 Task: Add a signature Megan Martinez containing Best wishes for a happy National Hug Day, Megan Martinez to email address softage.6@softage.net and add a folder Home insurance
Action: Mouse moved to (103, 94)
Screenshot: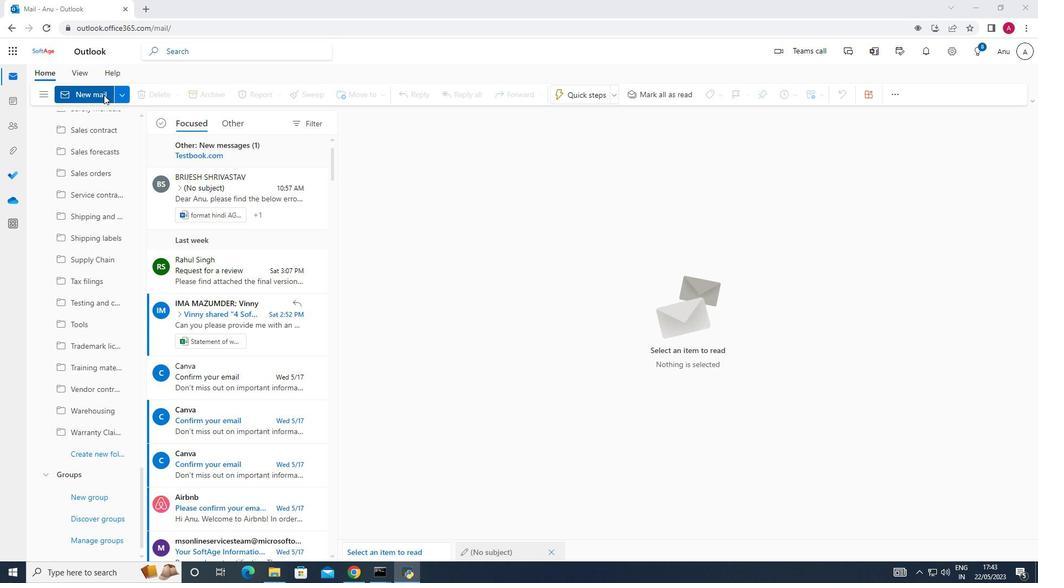 
Action: Mouse pressed left at (103, 94)
Screenshot: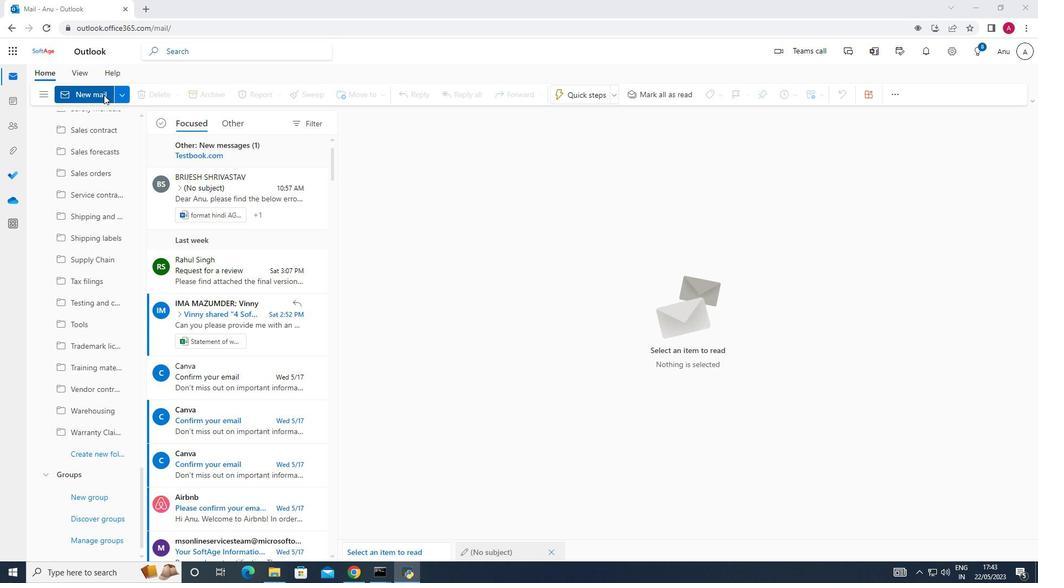 
Action: Mouse moved to (738, 94)
Screenshot: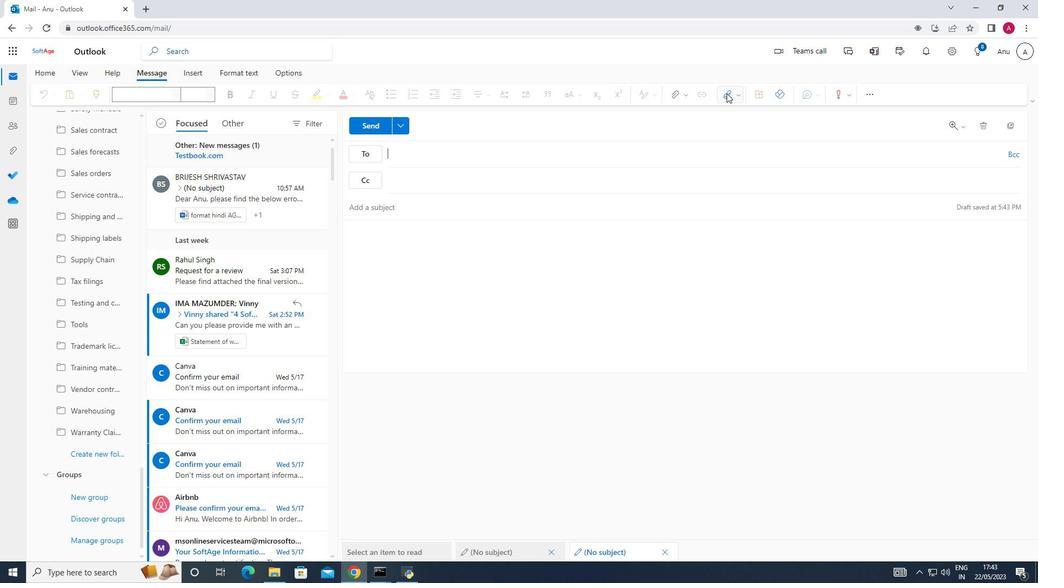 
Action: Mouse pressed left at (738, 94)
Screenshot: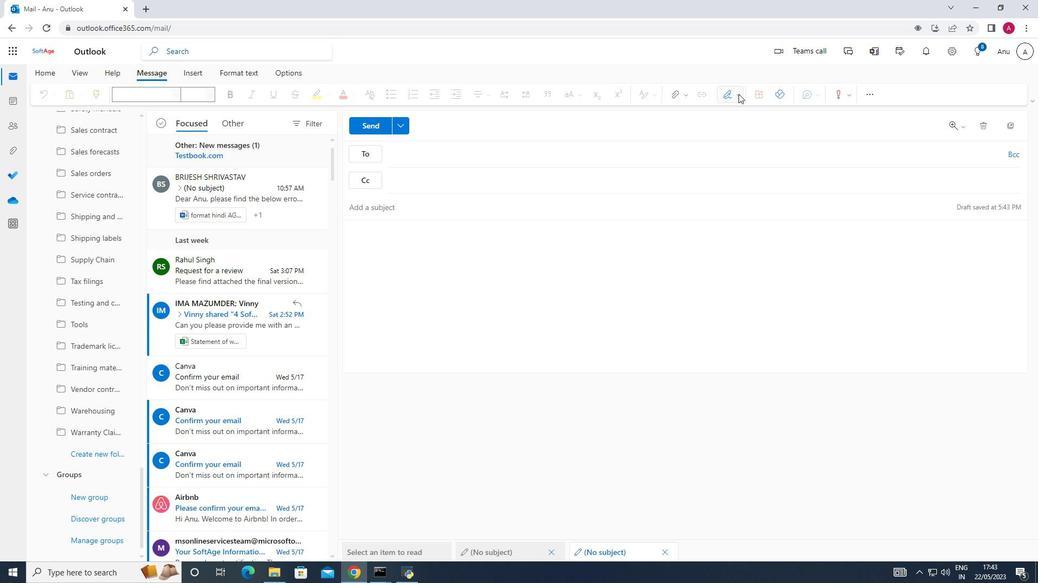 
Action: Mouse moved to (717, 135)
Screenshot: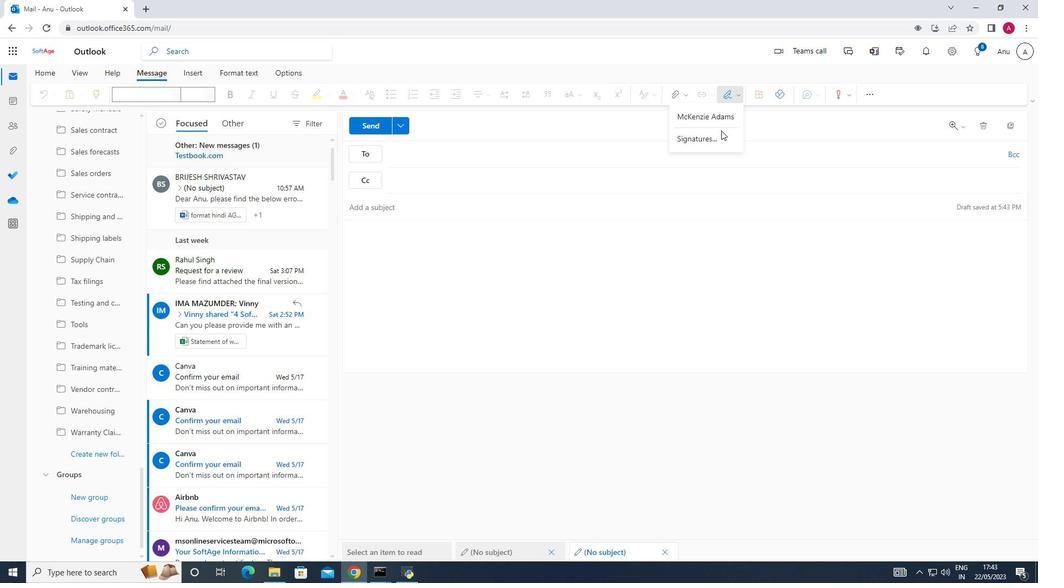 
Action: Mouse pressed left at (717, 135)
Screenshot: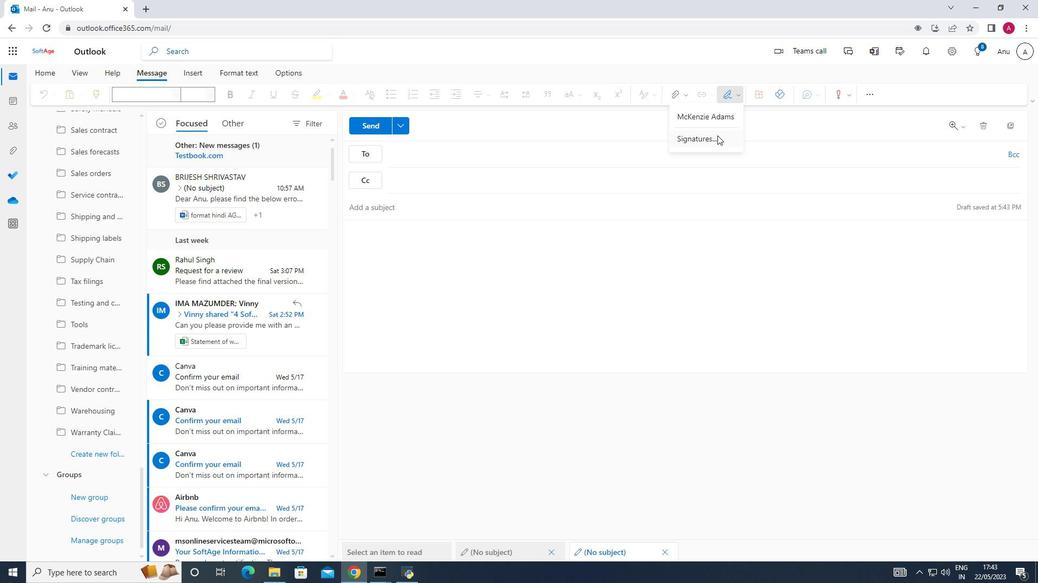 
Action: Mouse moved to (734, 181)
Screenshot: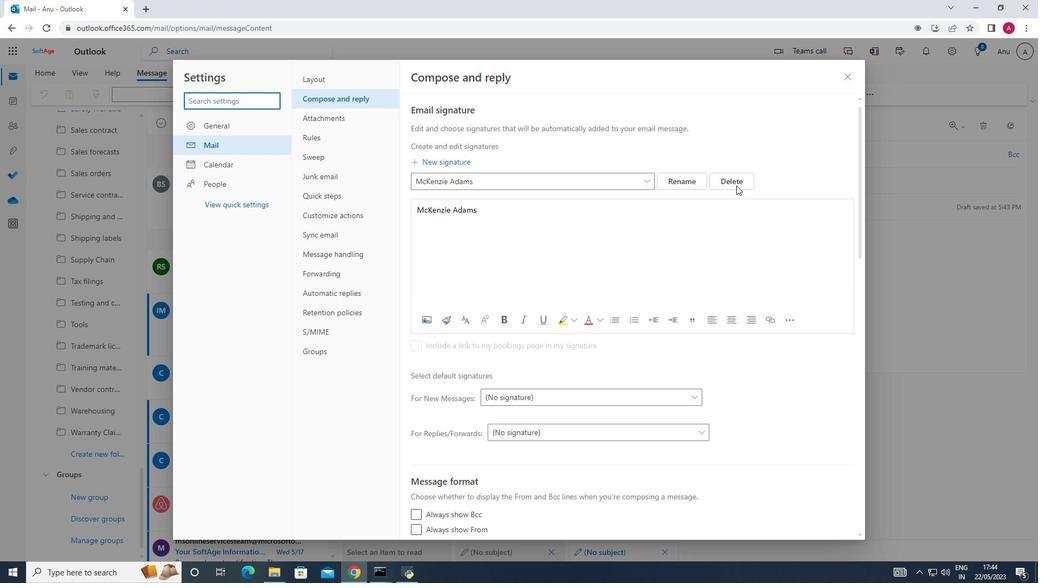 
Action: Mouse pressed left at (734, 181)
Screenshot: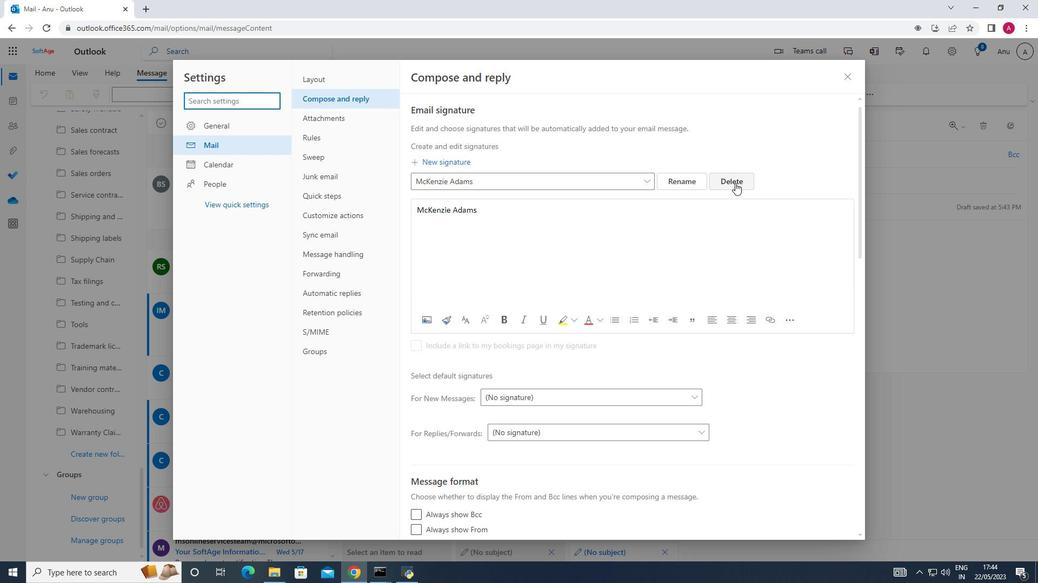 
Action: Mouse moved to (472, 182)
Screenshot: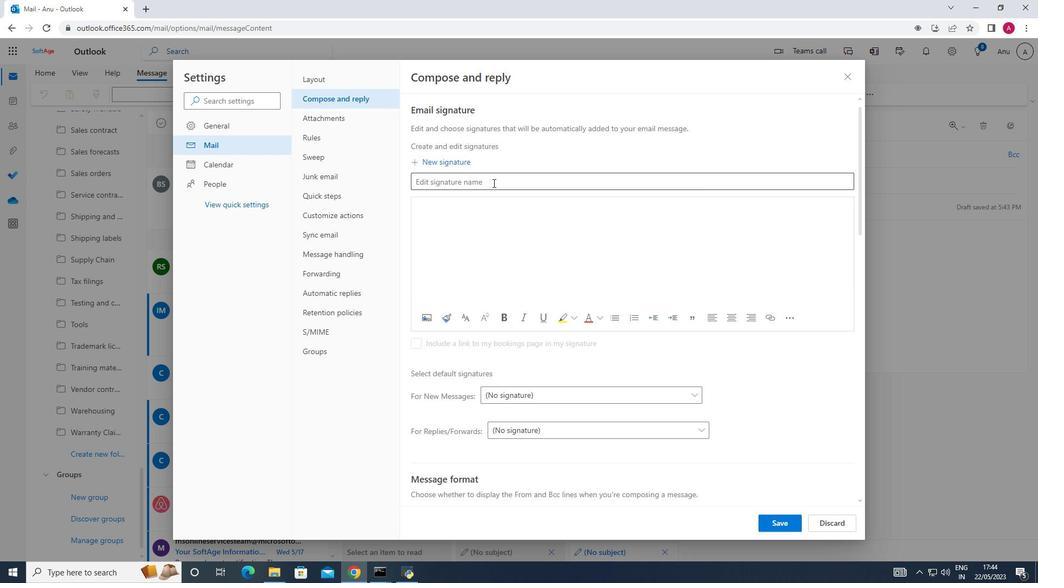 
Action: Mouse pressed left at (472, 182)
Screenshot: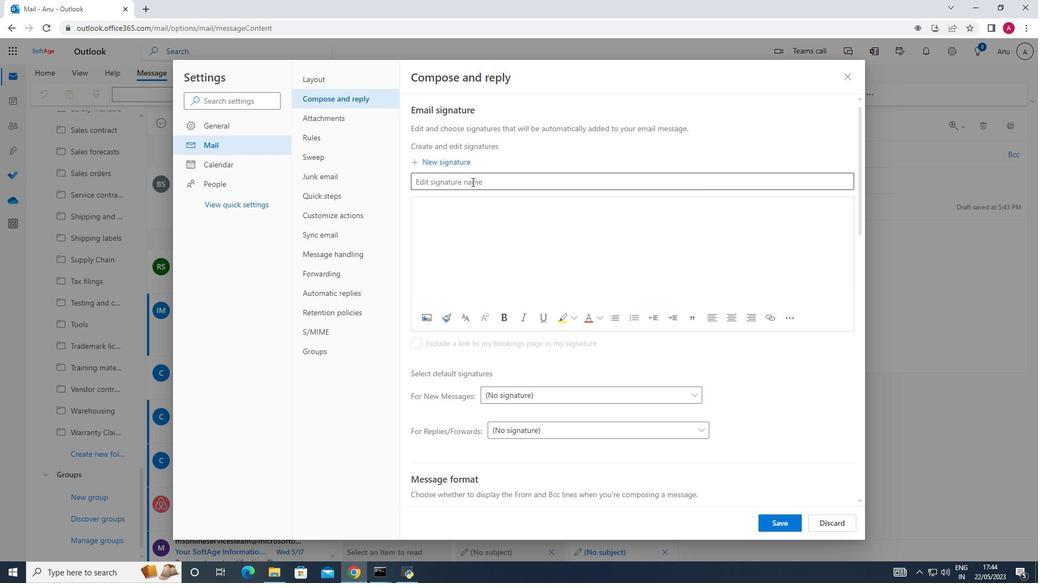 
Action: Key pressed <Key.shift_r>Megan<Key.space><Key.shift_r><Key.shift_r><Key.shift_r>Martinez
Screenshot: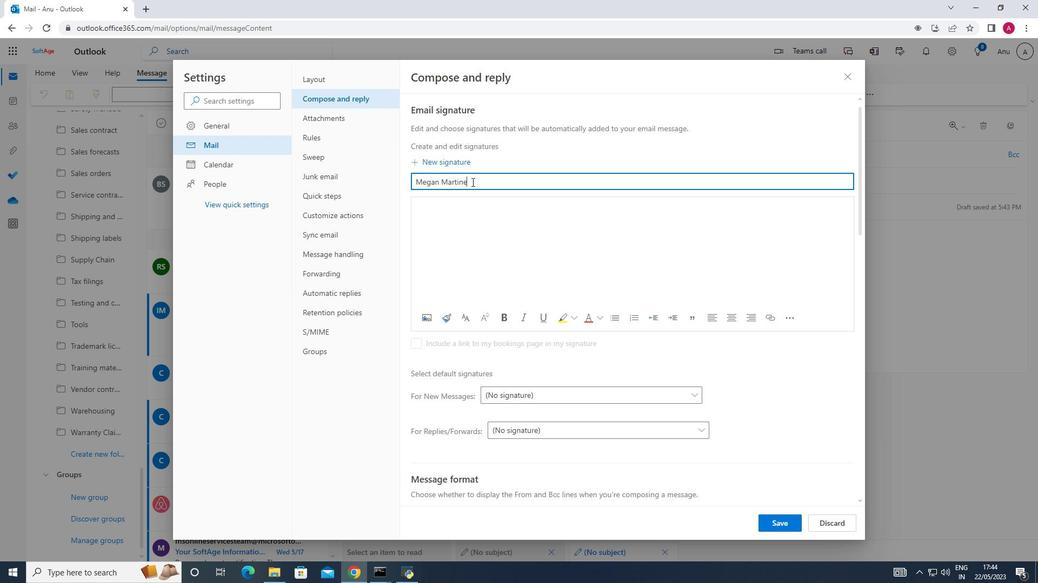 
Action: Mouse moved to (444, 199)
Screenshot: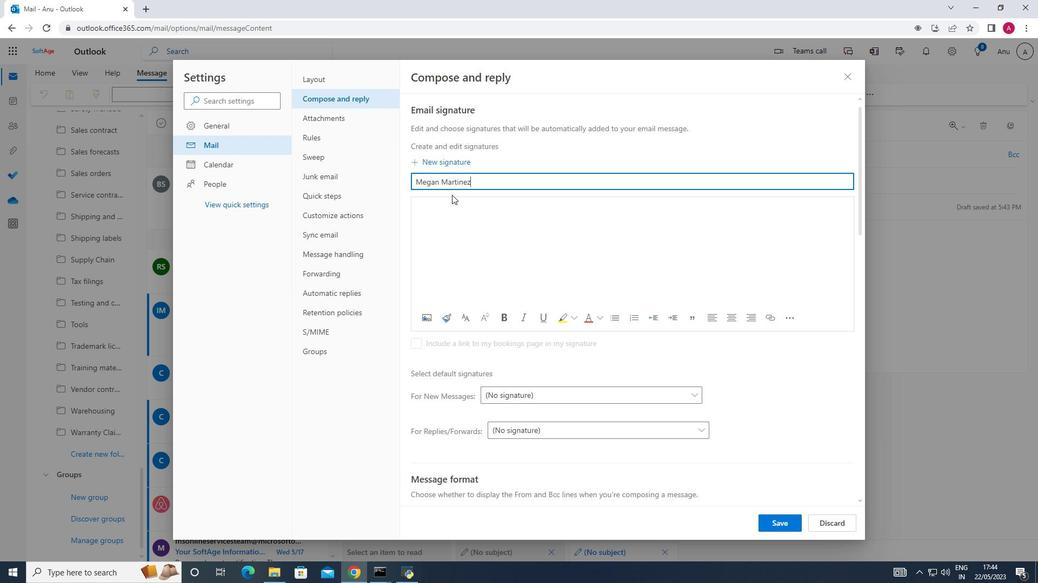 
Action: Mouse pressed left at (444, 199)
Screenshot: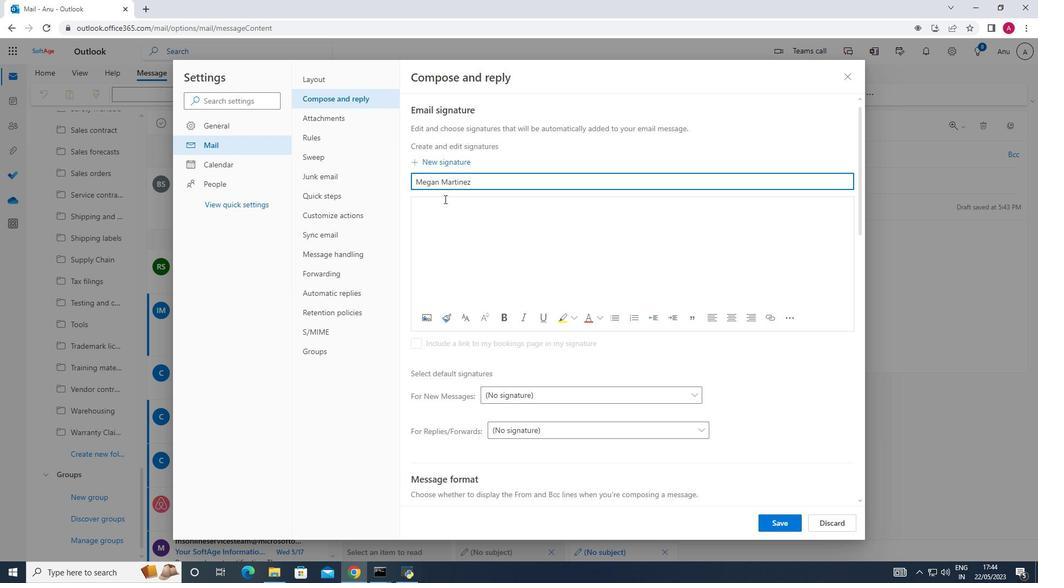 
Action: Key pressed <Key.shift_r>Megan<Key.space><Key.shift_r>Martinez
Screenshot: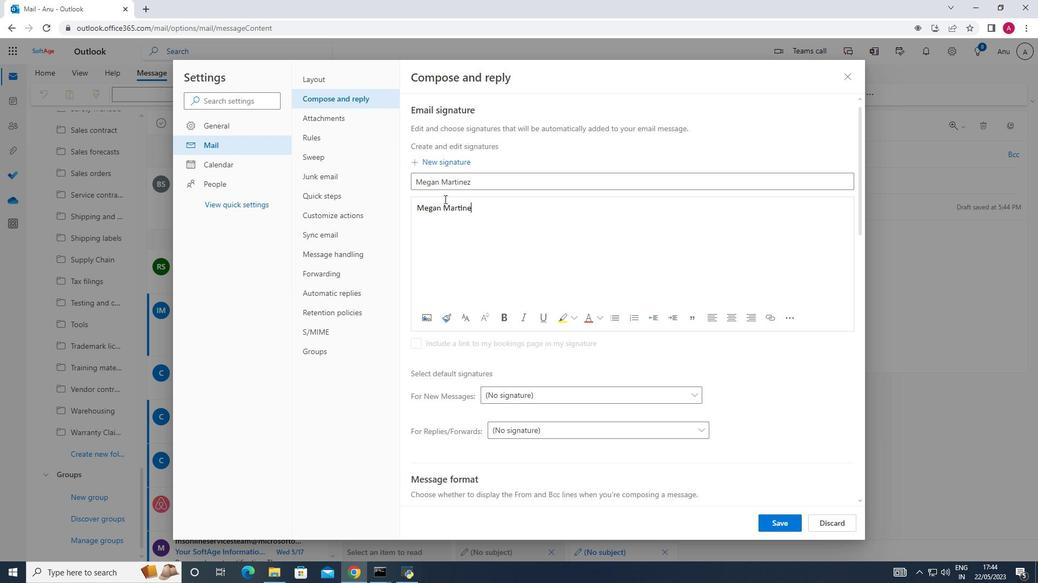 
Action: Mouse moved to (784, 526)
Screenshot: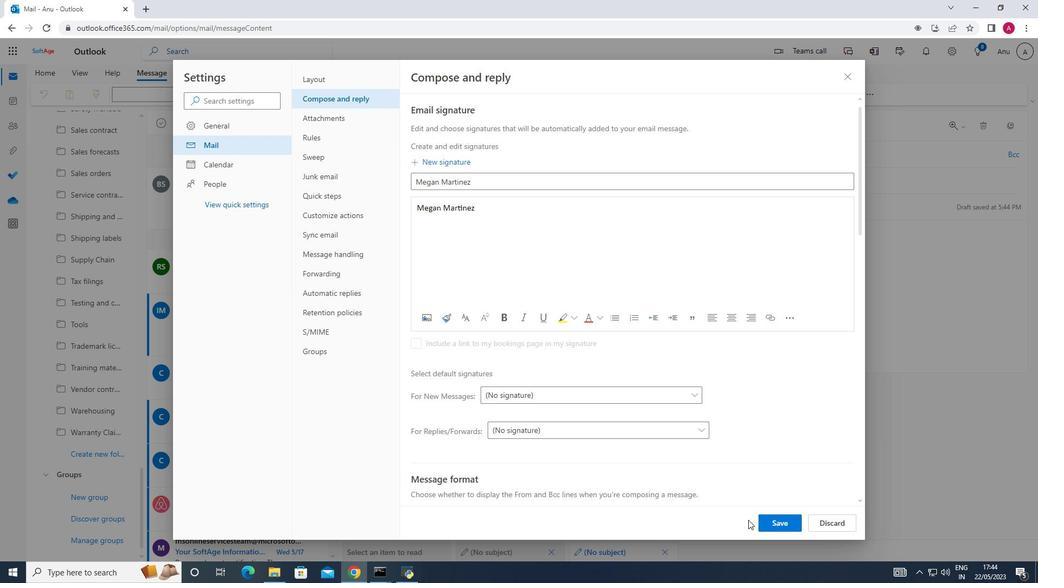 
Action: Mouse pressed left at (784, 526)
Screenshot: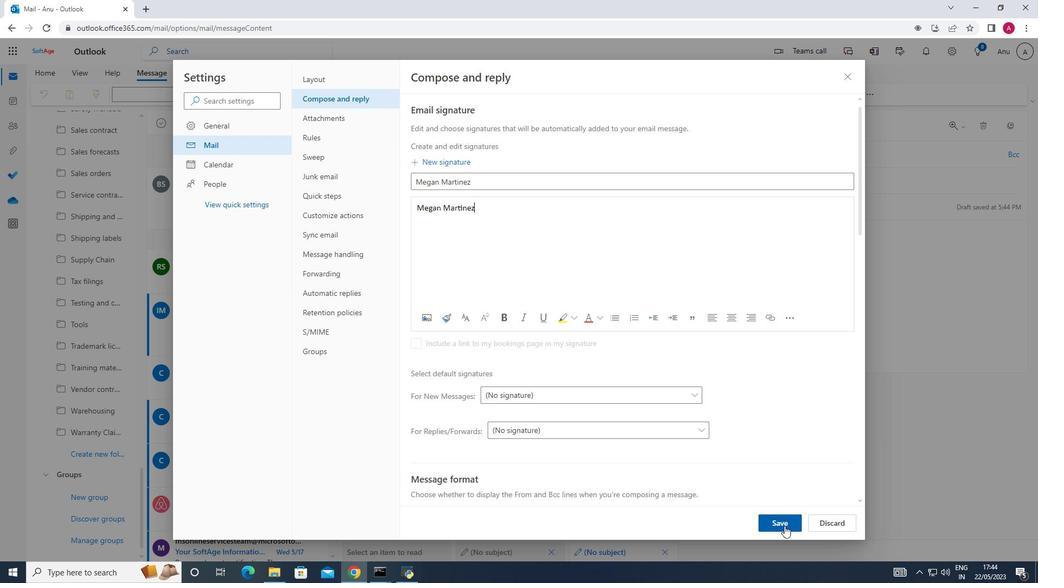 
Action: Mouse moved to (843, 81)
Screenshot: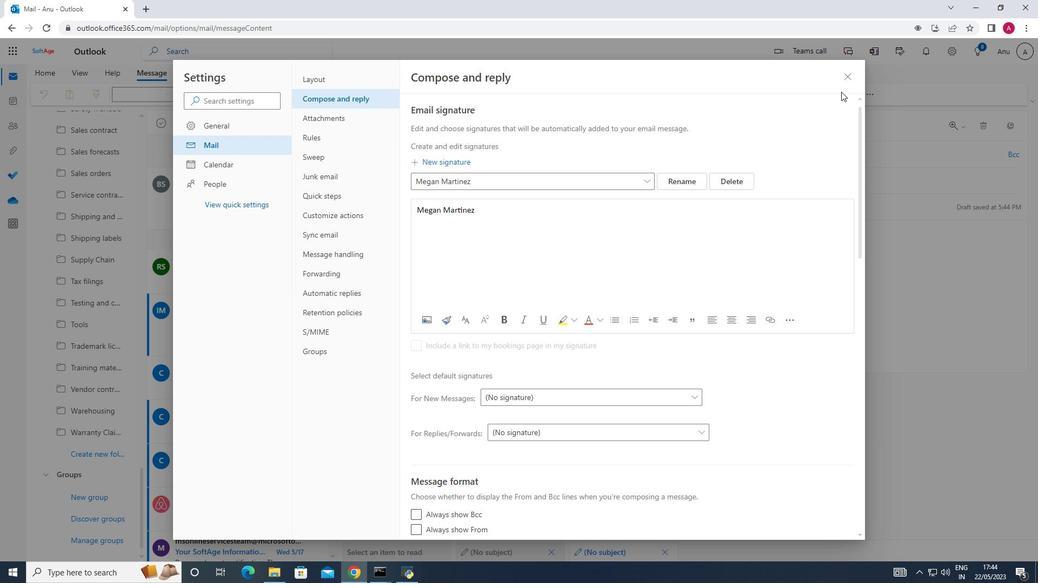 
Action: Mouse pressed left at (843, 81)
Screenshot: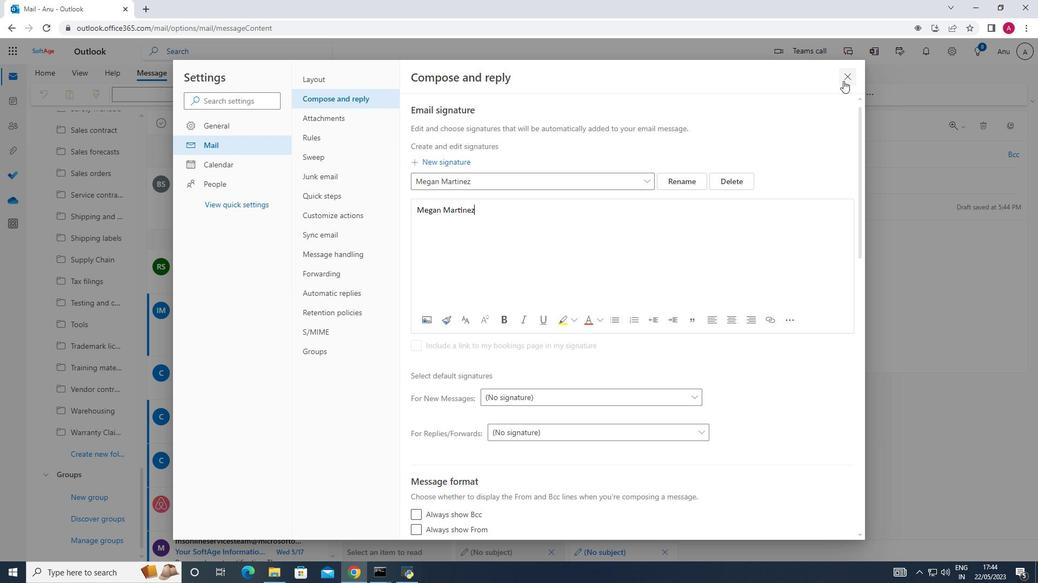 
Action: Mouse moved to (740, 100)
Screenshot: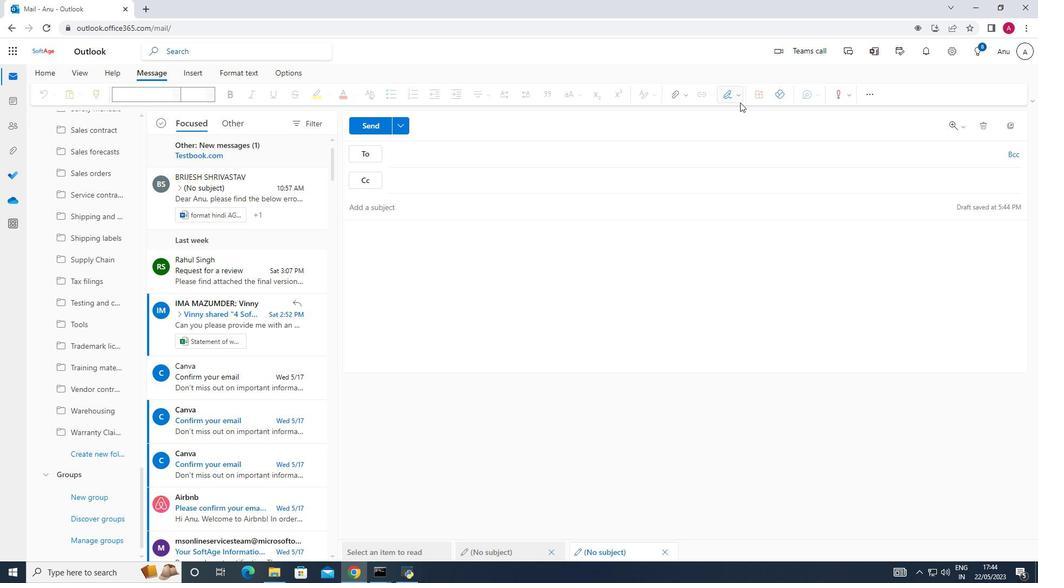 
Action: Mouse pressed left at (740, 100)
Screenshot: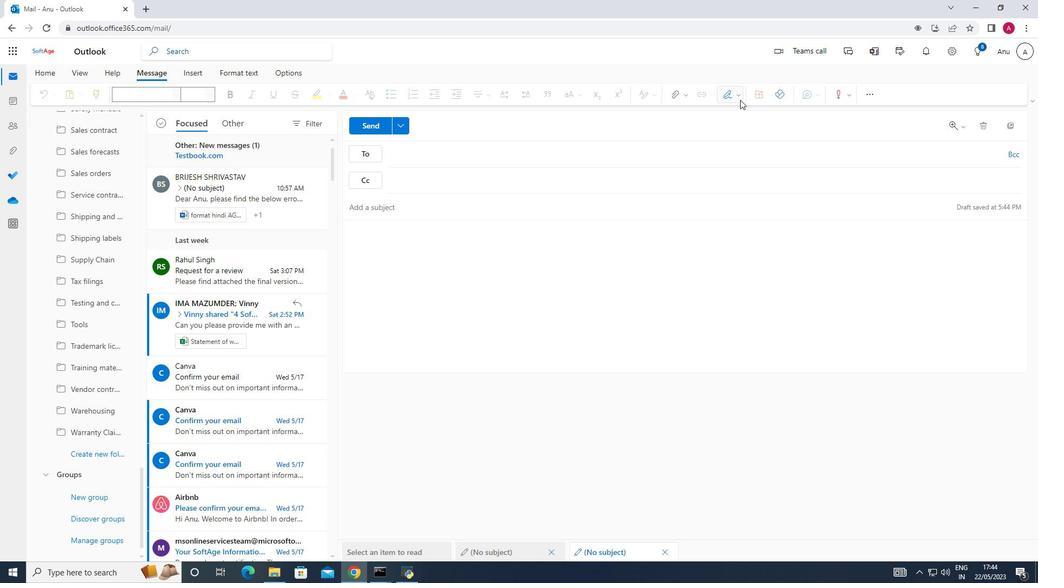 
Action: Mouse moved to (713, 118)
Screenshot: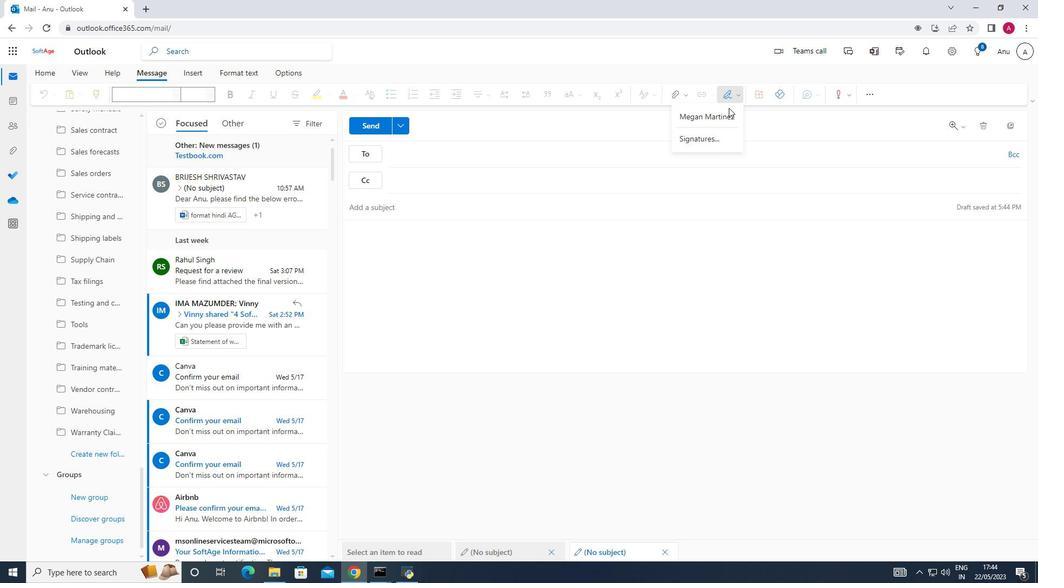 
Action: Mouse pressed left at (713, 118)
Screenshot: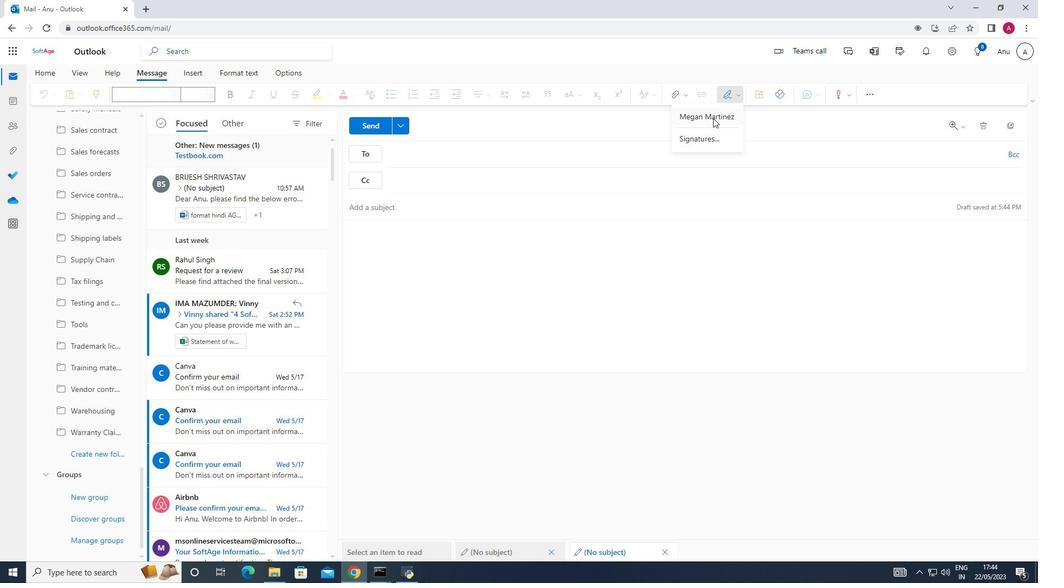 
Action: Mouse moved to (395, 235)
Screenshot: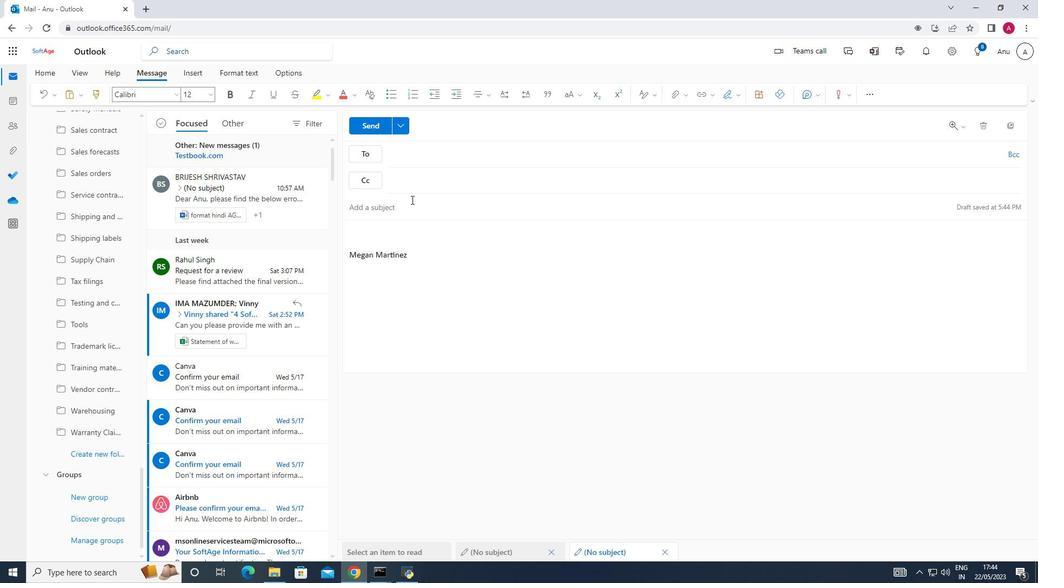 
Action: Key pressed <Key.shift>Best<Key.space>wishes<Key.space>for<Key.space>a<Key.space>happy<Key.space><Key.shift>National<Key.space><Key.shift>Hug<Key.space><Key.shift>Day.
Screenshot: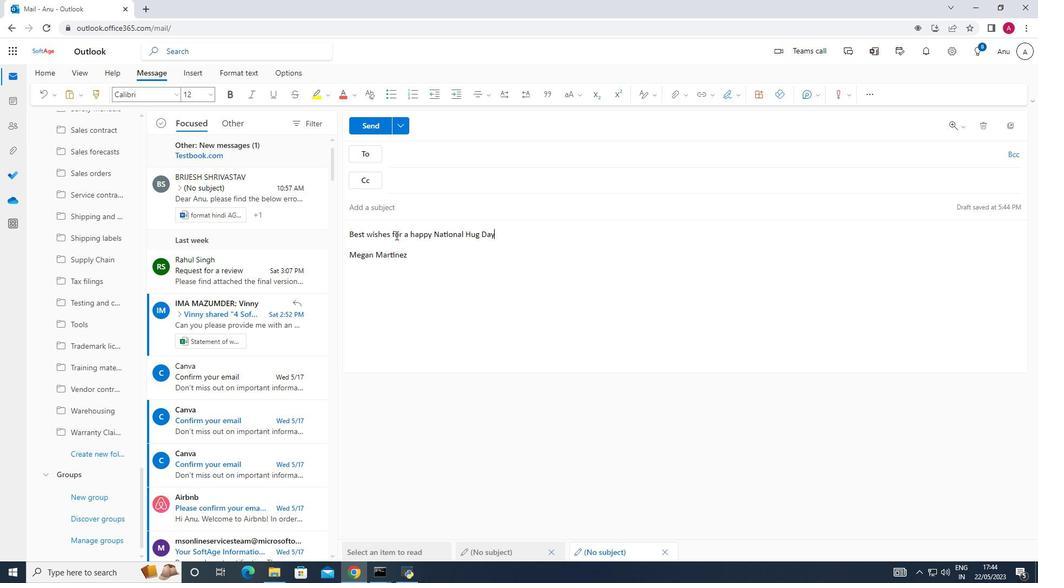 
Action: Mouse moved to (416, 155)
Screenshot: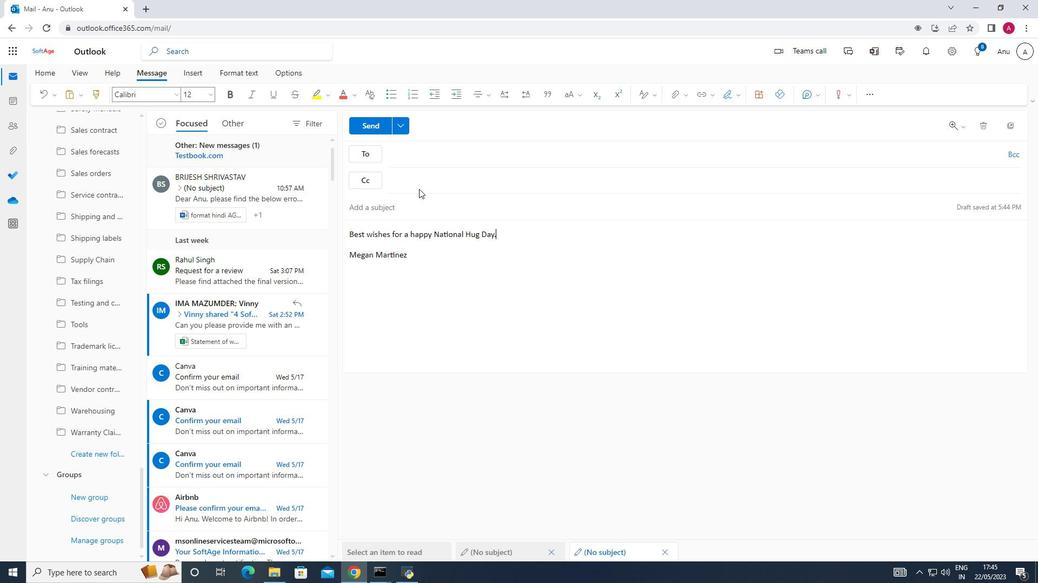
Action: Mouse pressed left at (416, 155)
Screenshot: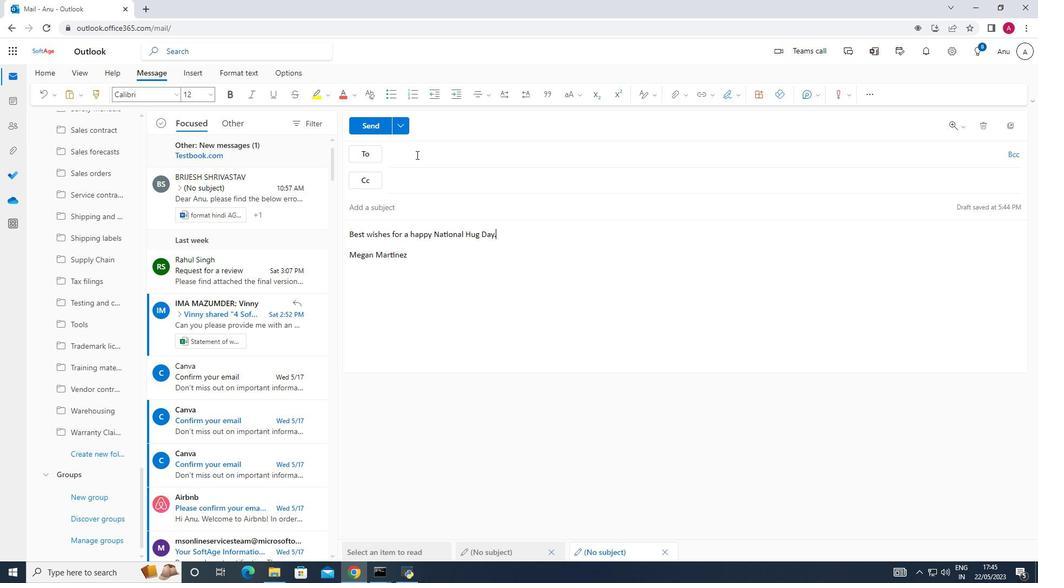 
Action: Key pressed softage.6<Key.shift>@softage.net
Screenshot: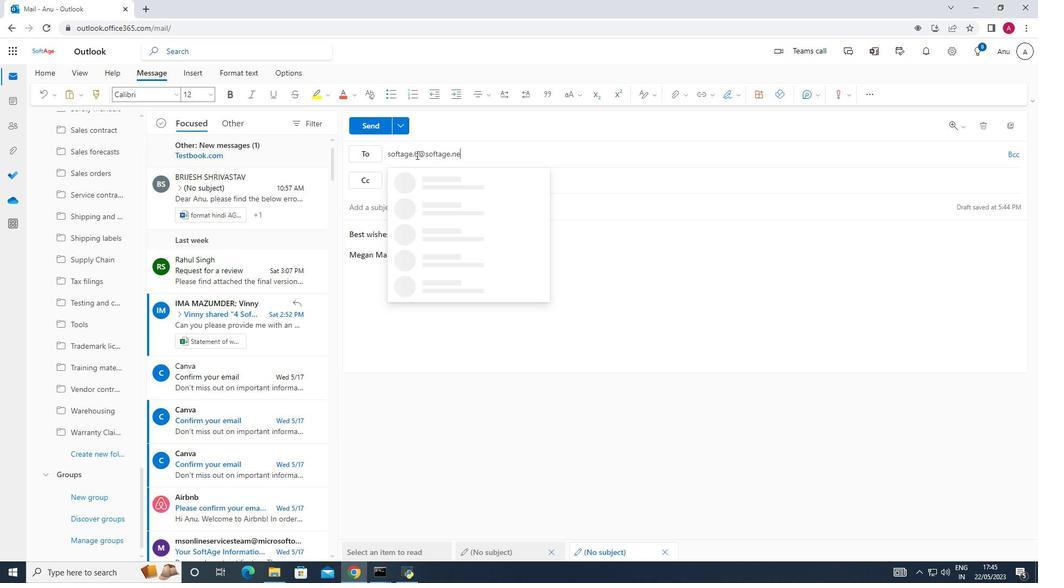 
Action: Mouse moved to (443, 177)
Screenshot: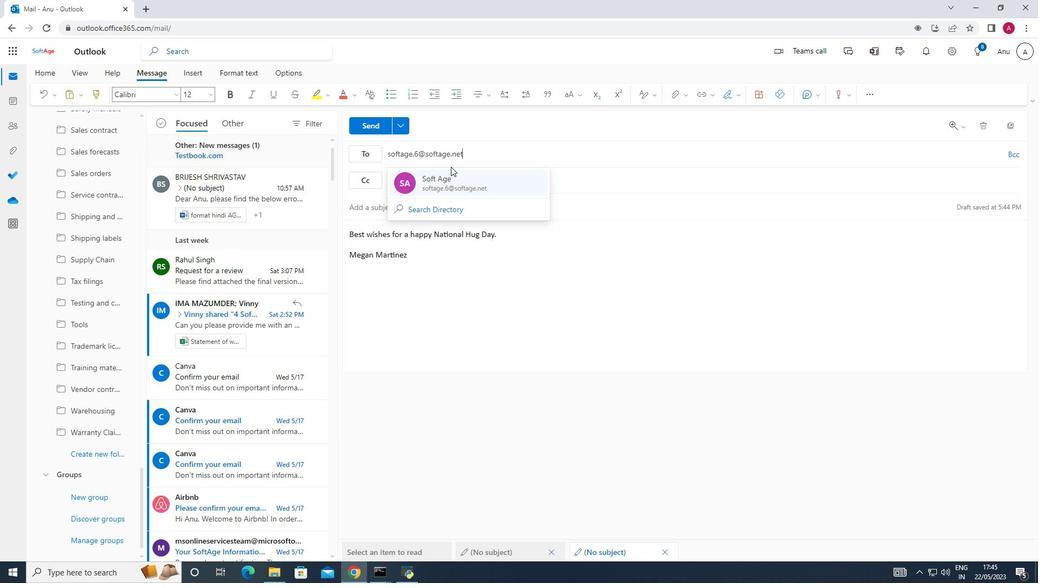 
Action: Mouse pressed left at (443, 177)
Screenshot: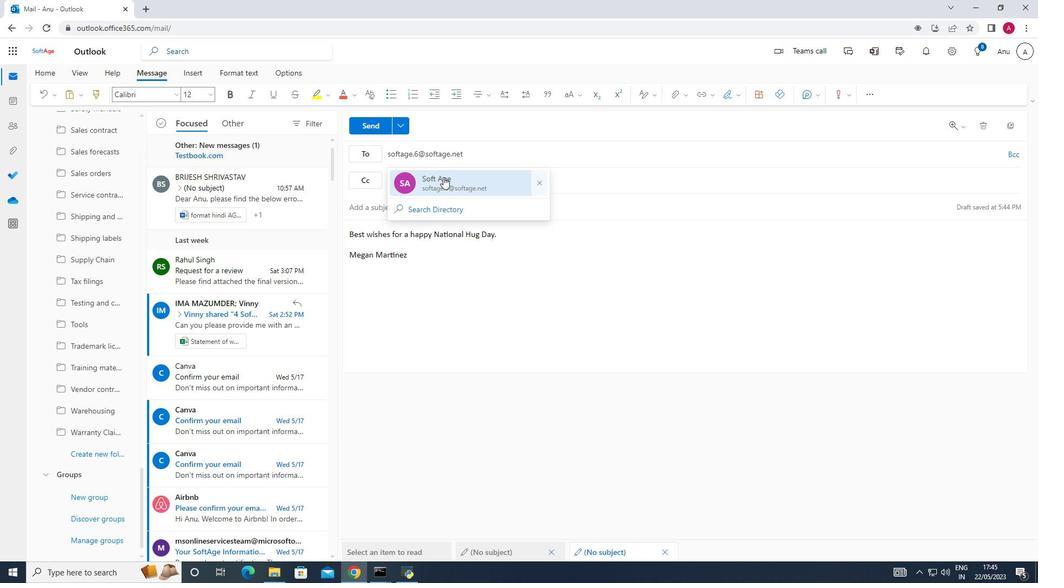 
Action: Mouse moved to (106, 446)
Screenshot: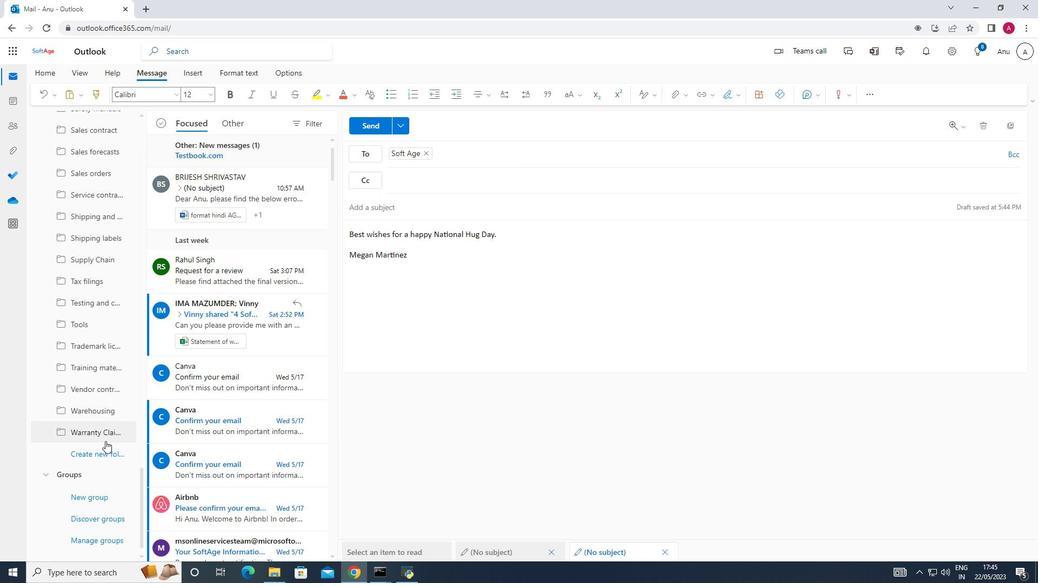 
Action: Mouse pressed left at (106, 446)
Screenshot: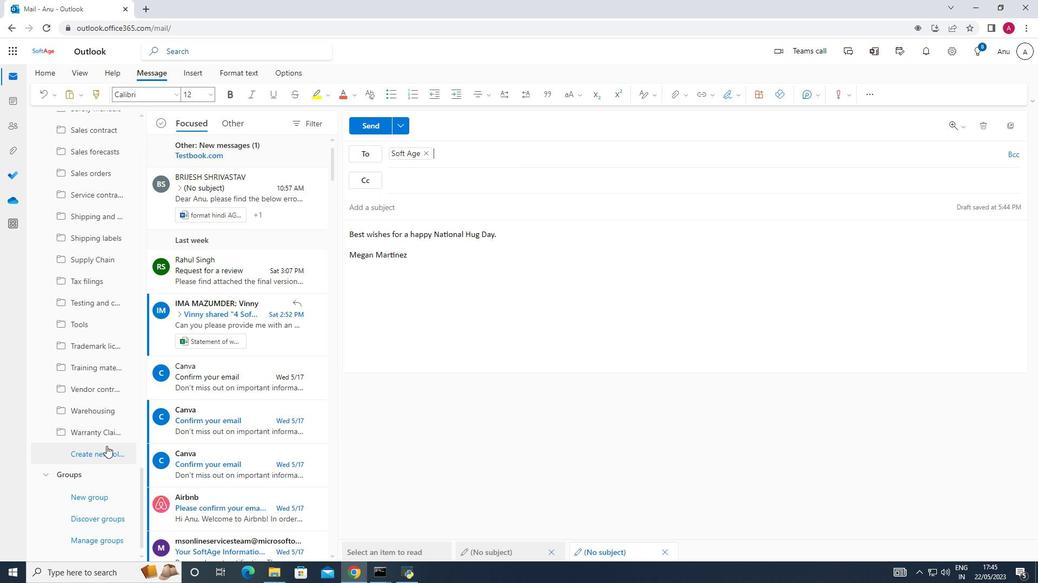 
Action: Mouse moved to (89, 448)
Screenshot: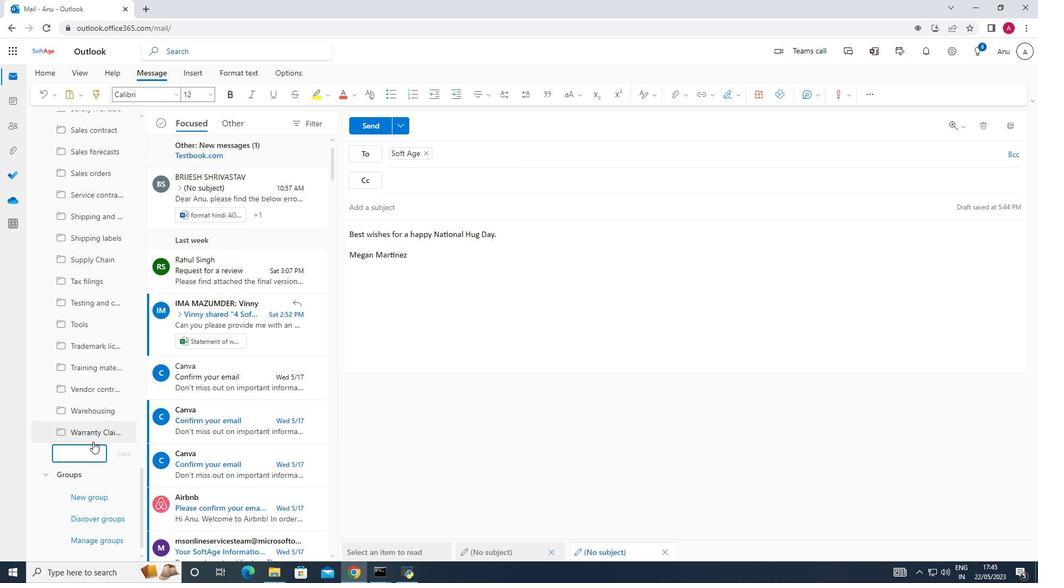 
Action: Mouse pressed left at (89, 448)
Screenshot: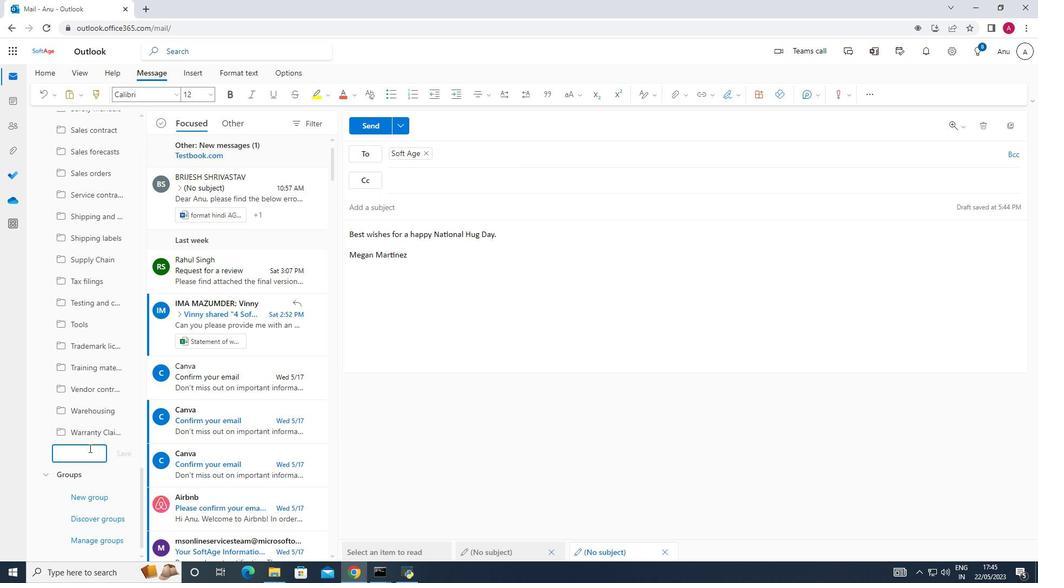 
Action: Mouse moved to (89, 448)
Screenshot: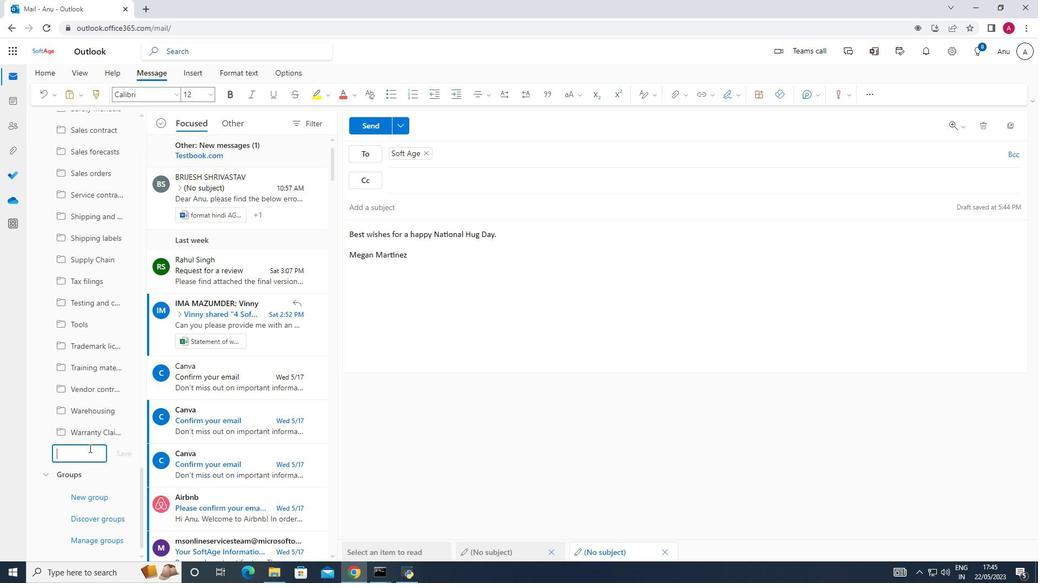 
Action: Key pressed <Key.shift>Home<Key.space>insurance
Screenshot: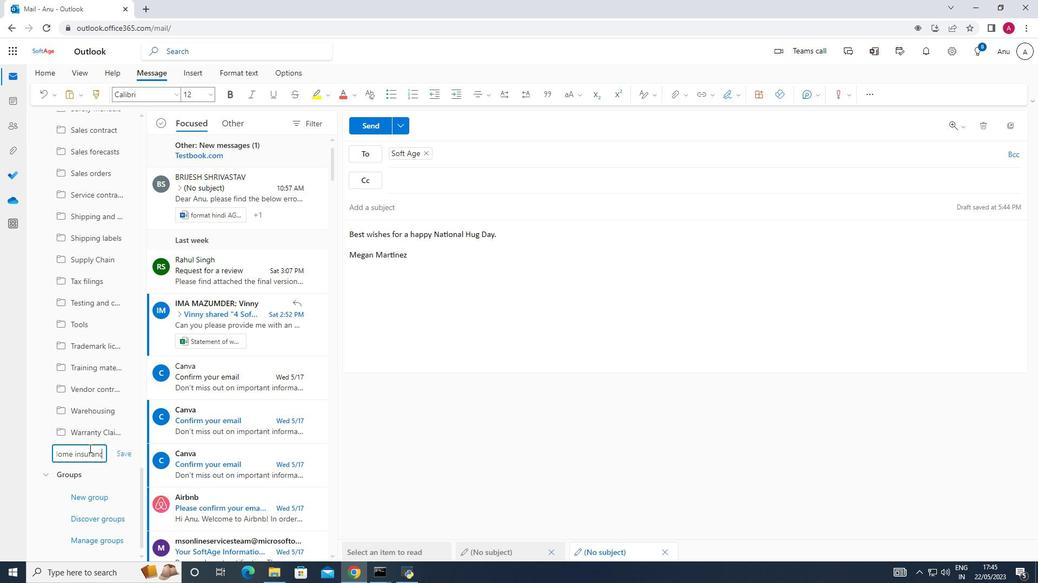 
Action: Mouse moved to (123, 449)
Screenshot: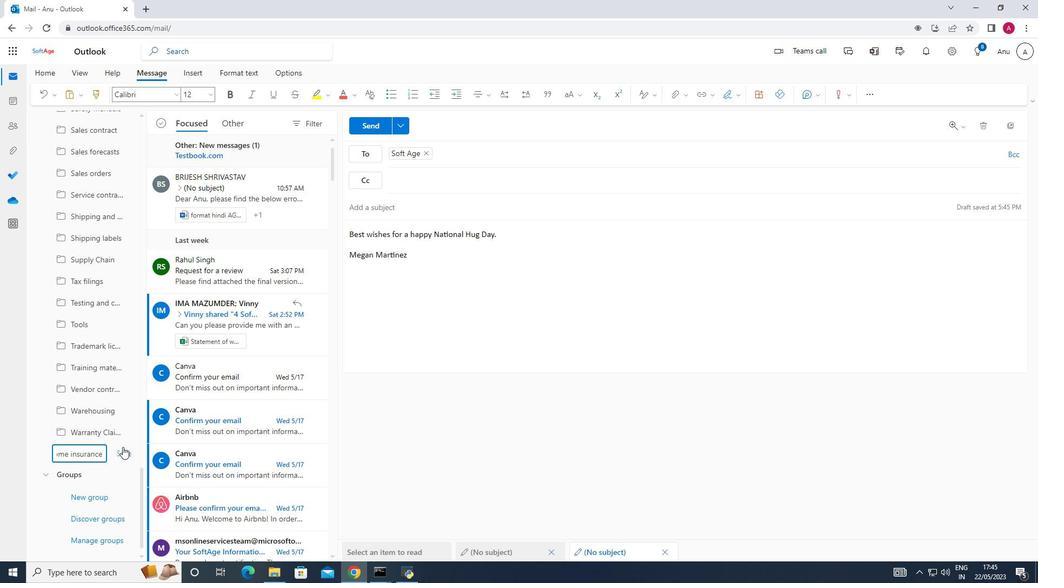 
Action: Mouse pressed left at (123, 449)
Screenshot: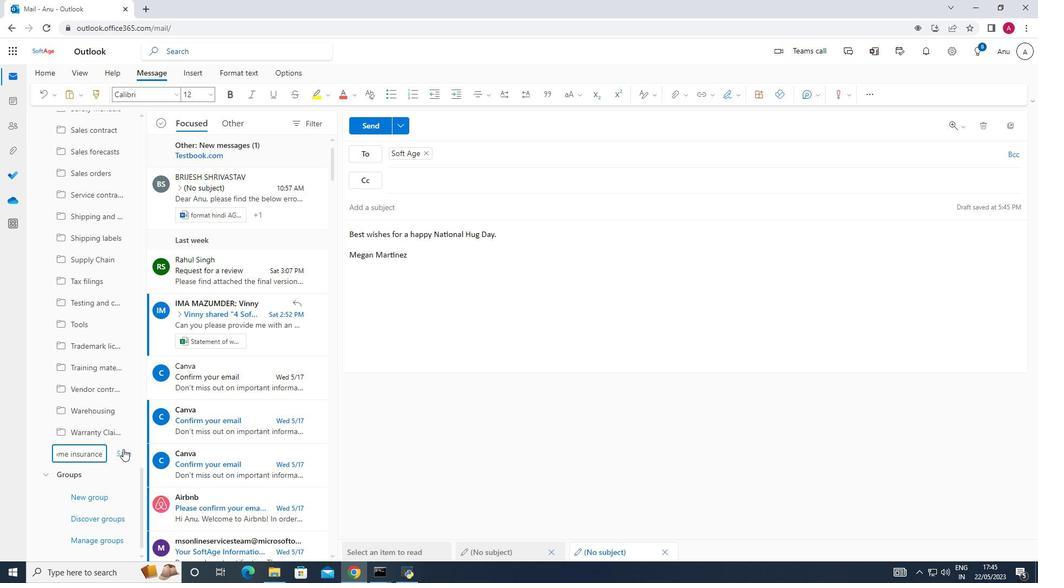 
Action: Mouse moved to (377, 124)
Screenshot: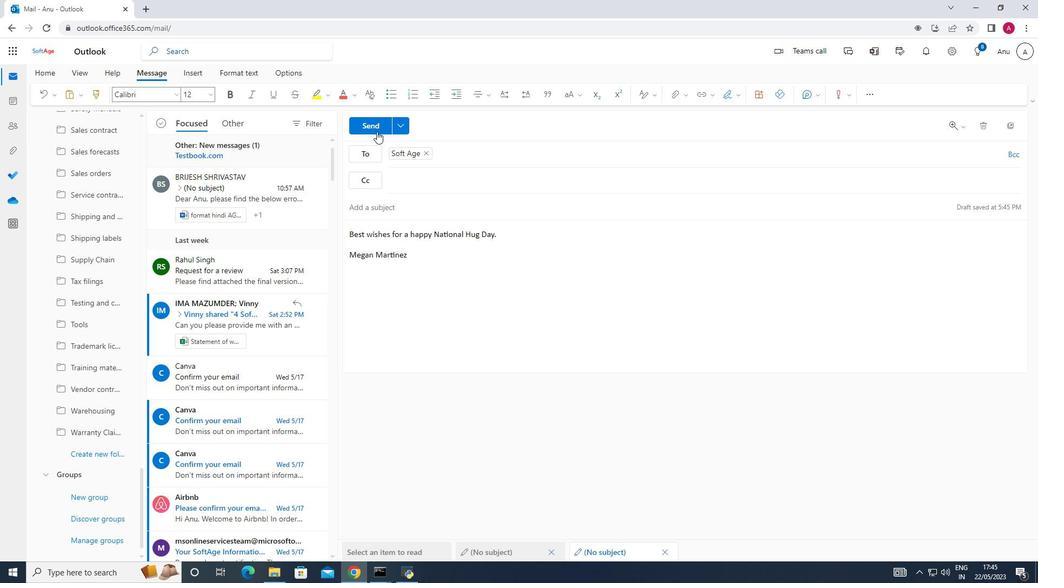 
Action: Mouse pressed left at (377, 124)
Screenshot: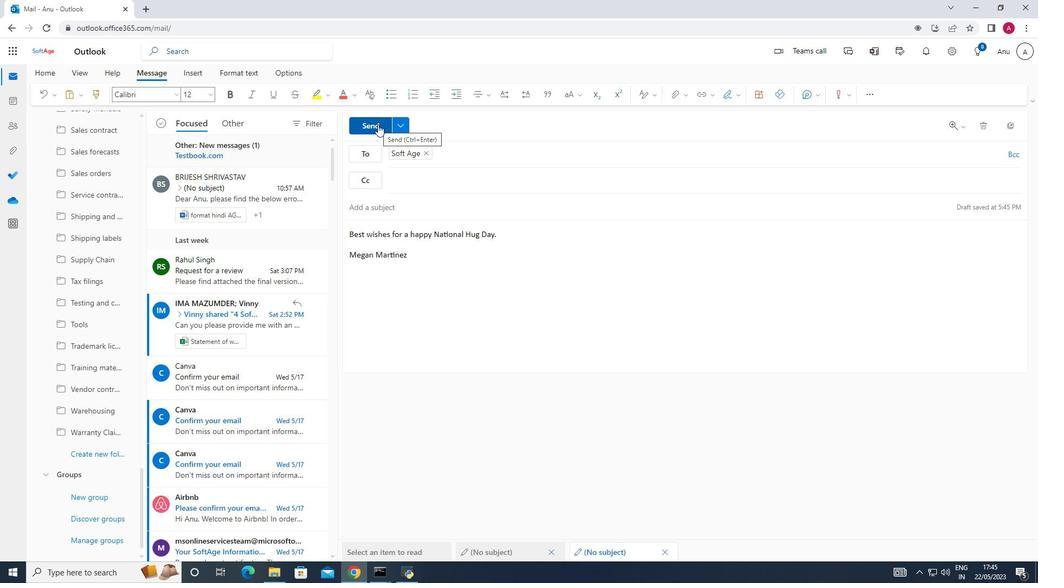 
Action: Mouse moved to (520, 326)
Screenshot: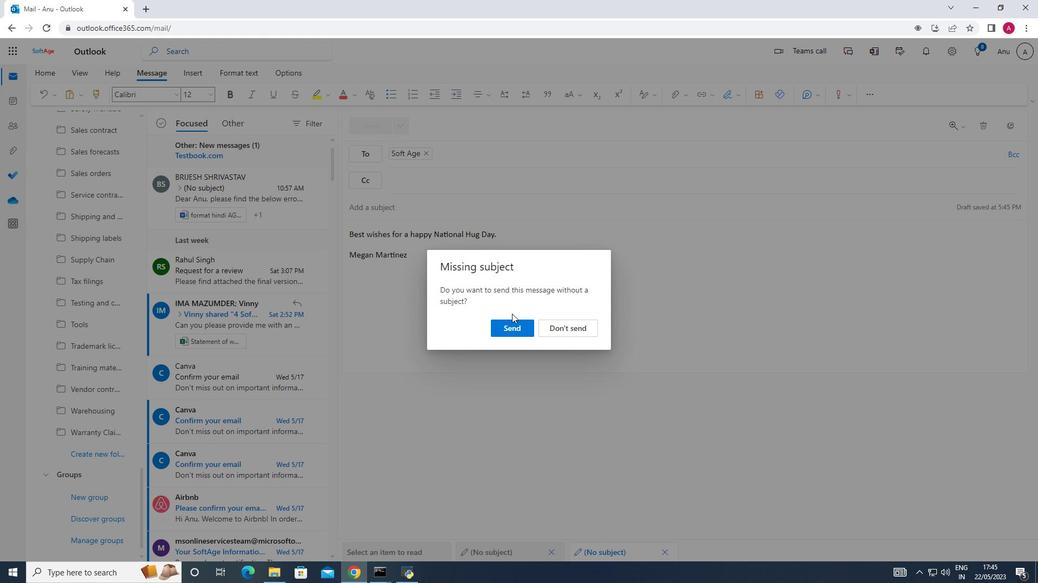 
Action: Mouse pressed left at (520, 326)
Screenshot: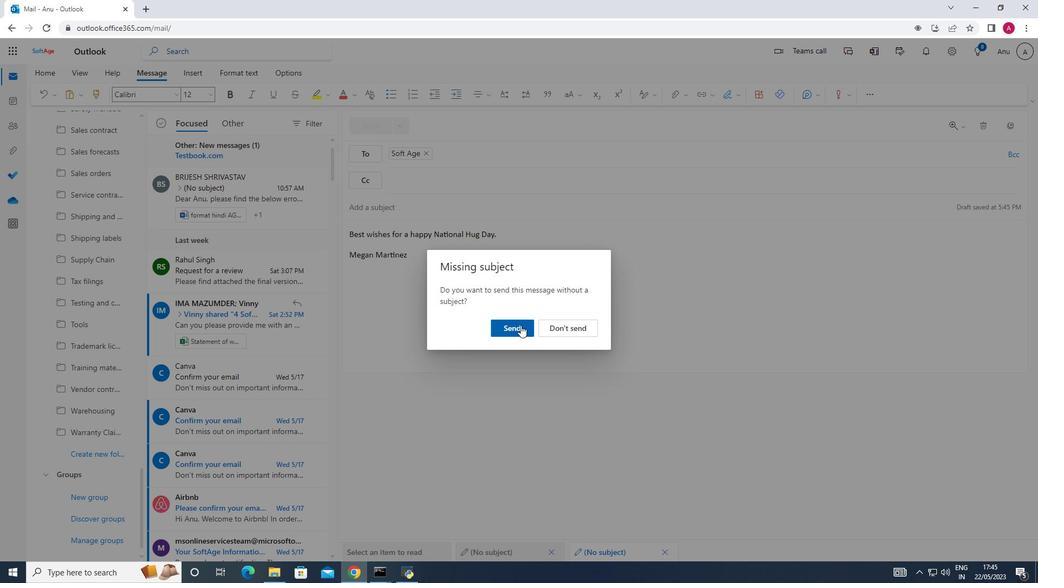 
Action: Mouse moved to (447, 360)
Screenshot: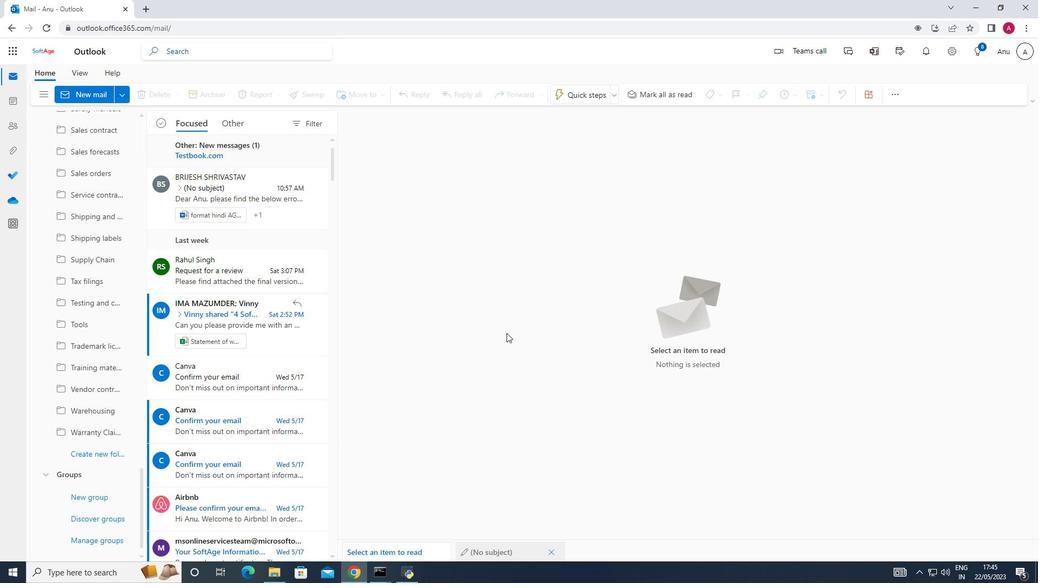 
